 Task: Apply clear formating to the description.
Action: Mouse moved to (457, 209)
Screenshot: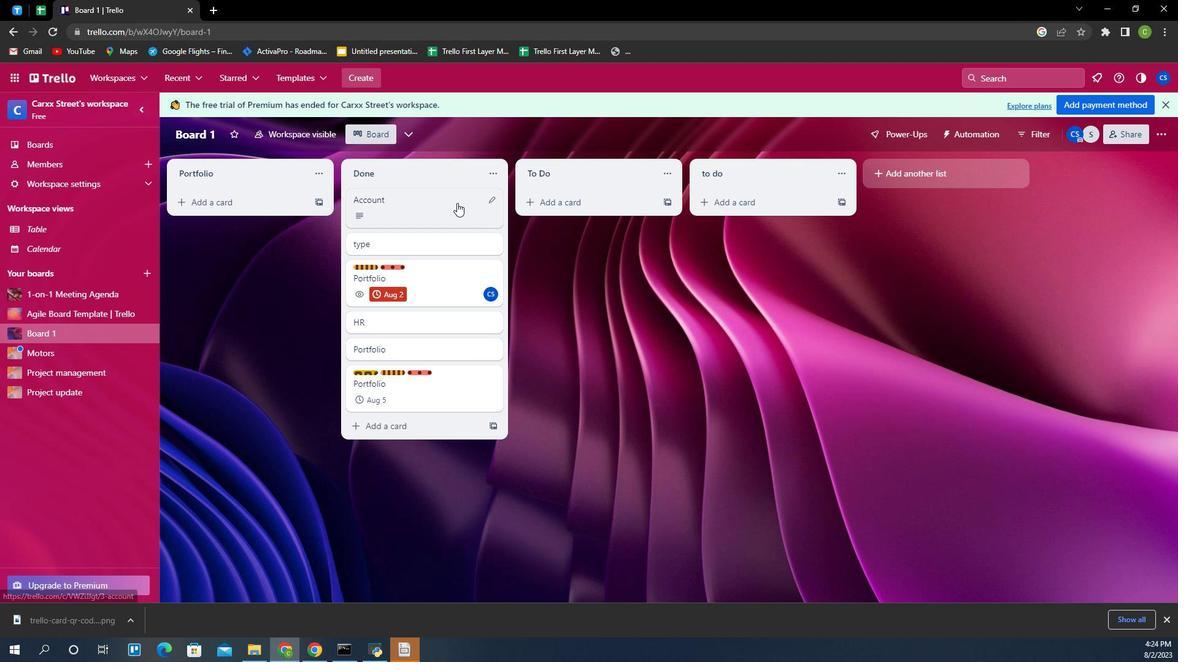 
Action: Mouse pressed left at (457, 209)
Screenshot: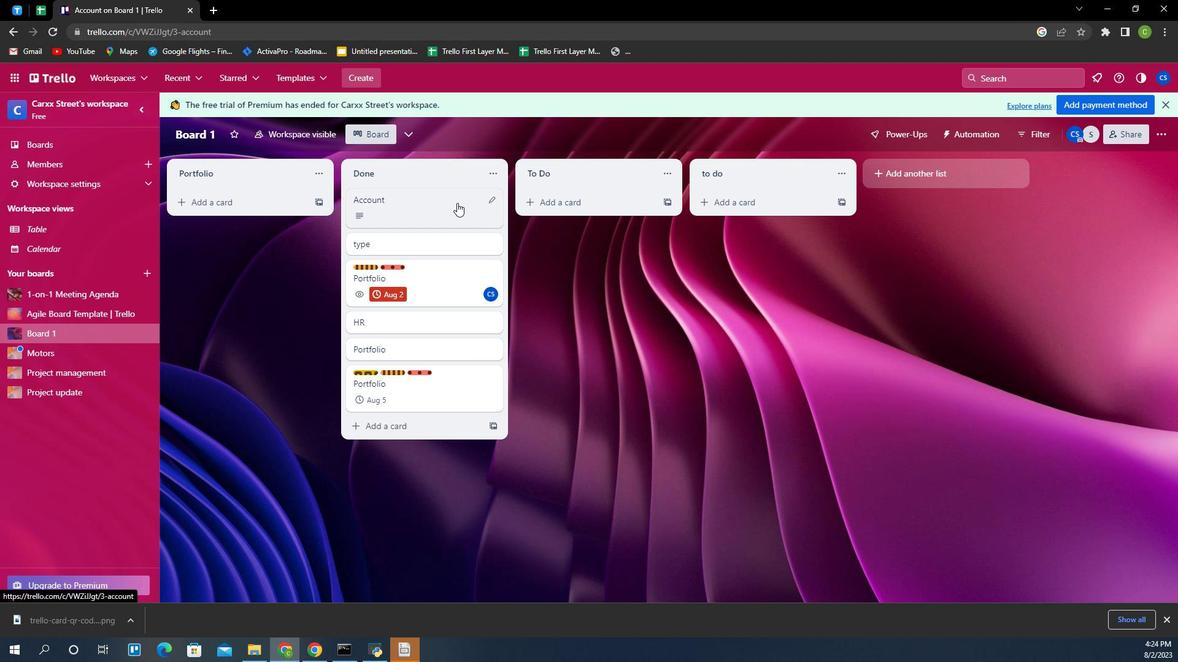 
Action: Mouse moved to (465, 243)
Screenshot: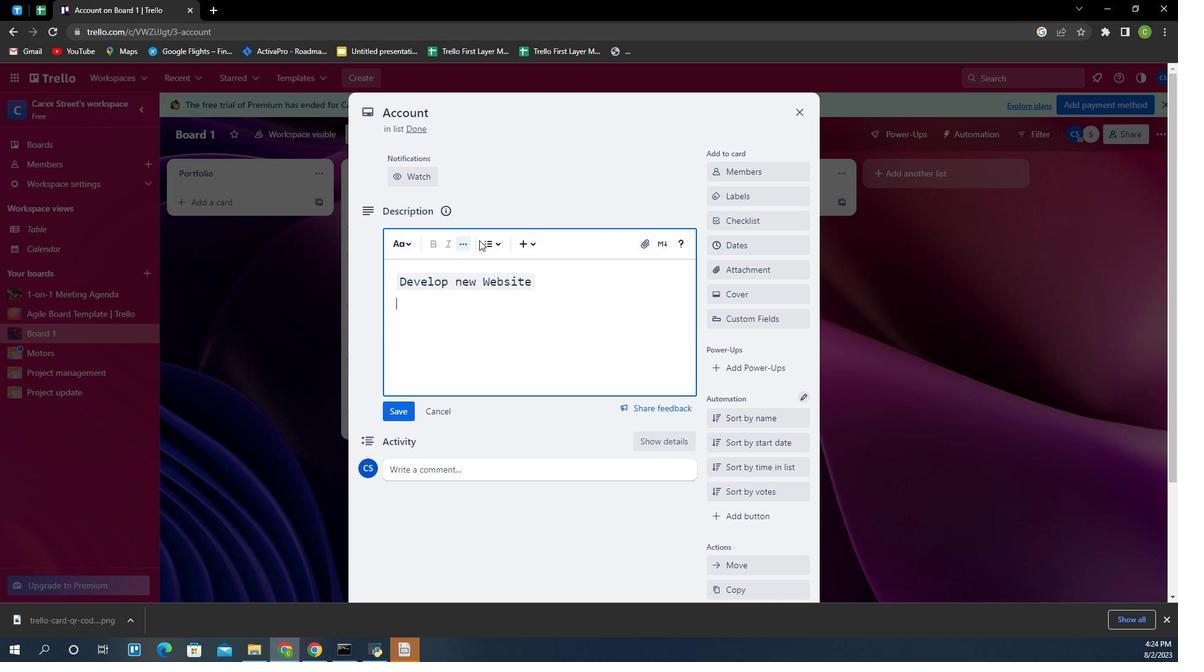 
Action: Mouse pressed left at (465, 243)
Screenshot: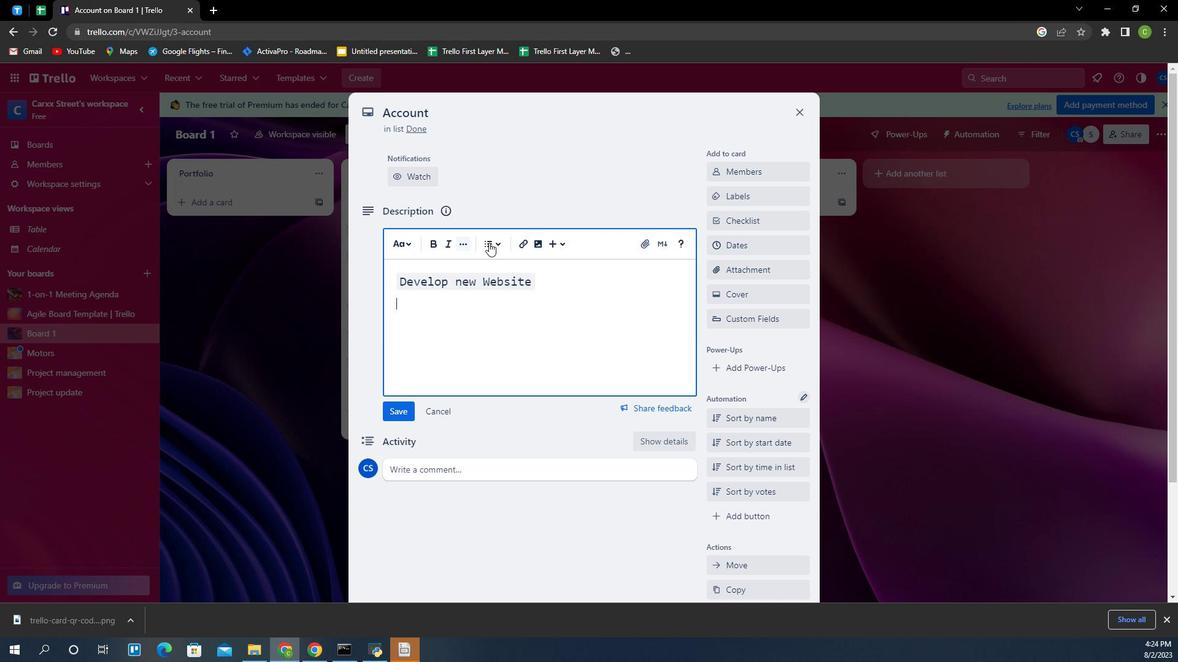 
Action: Mouse moved to (488, 279)
Screenshot: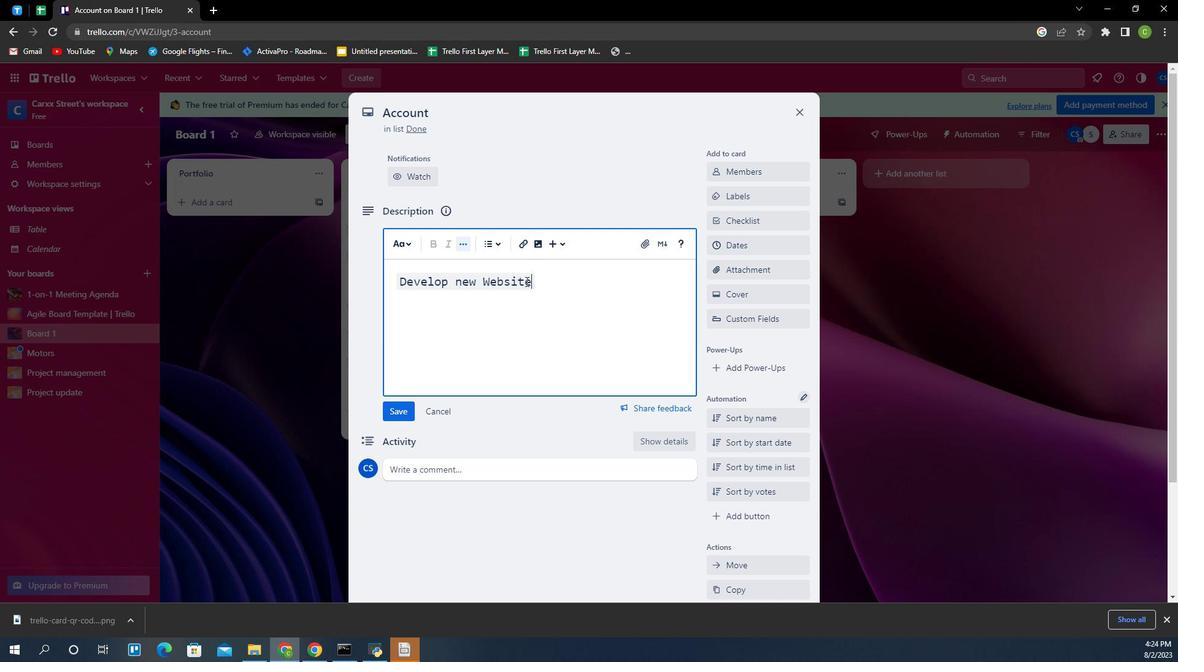 
Action: Mouse pressed left at (488, 279)
Screenshot: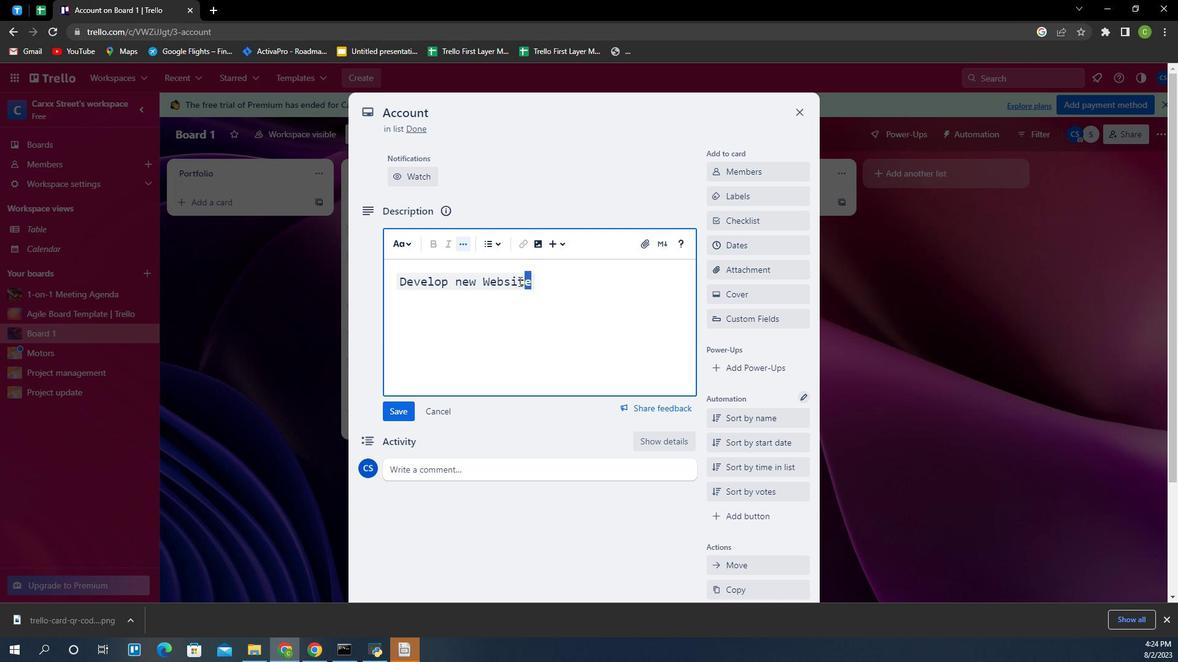
Action: Mouse moved to (462, 248)
Screenshot: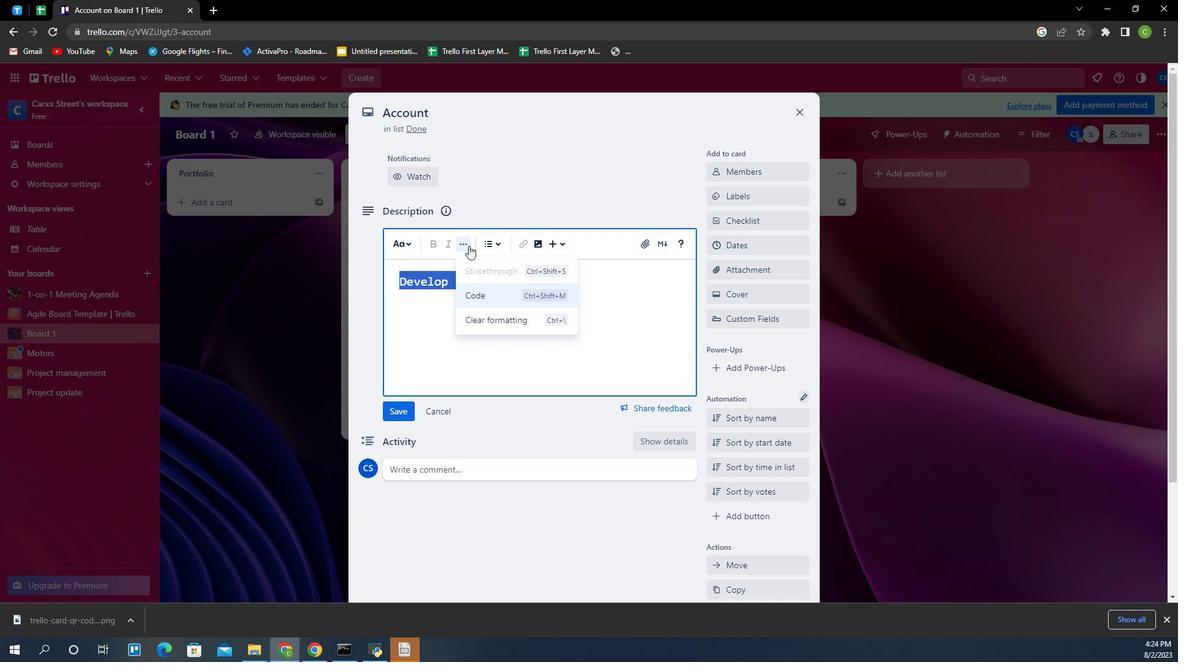 
Action: Mouse pressed left at (462, 248)
Screenshot: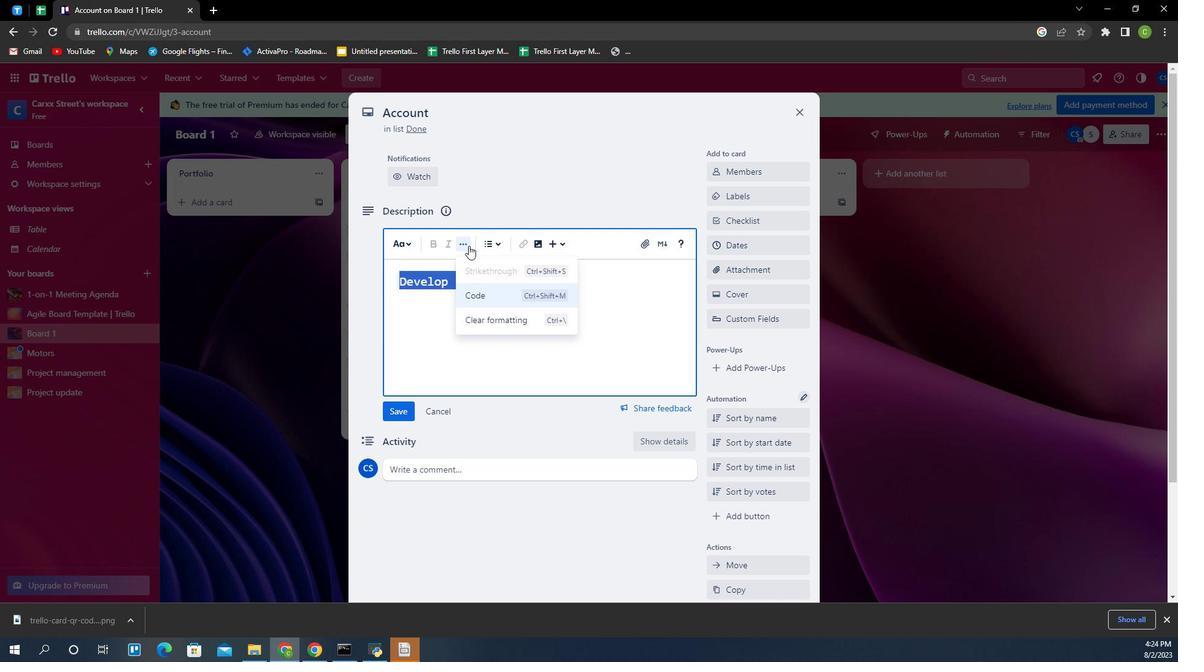 
Action: Mouse moved to (473, 315)
Screenshot: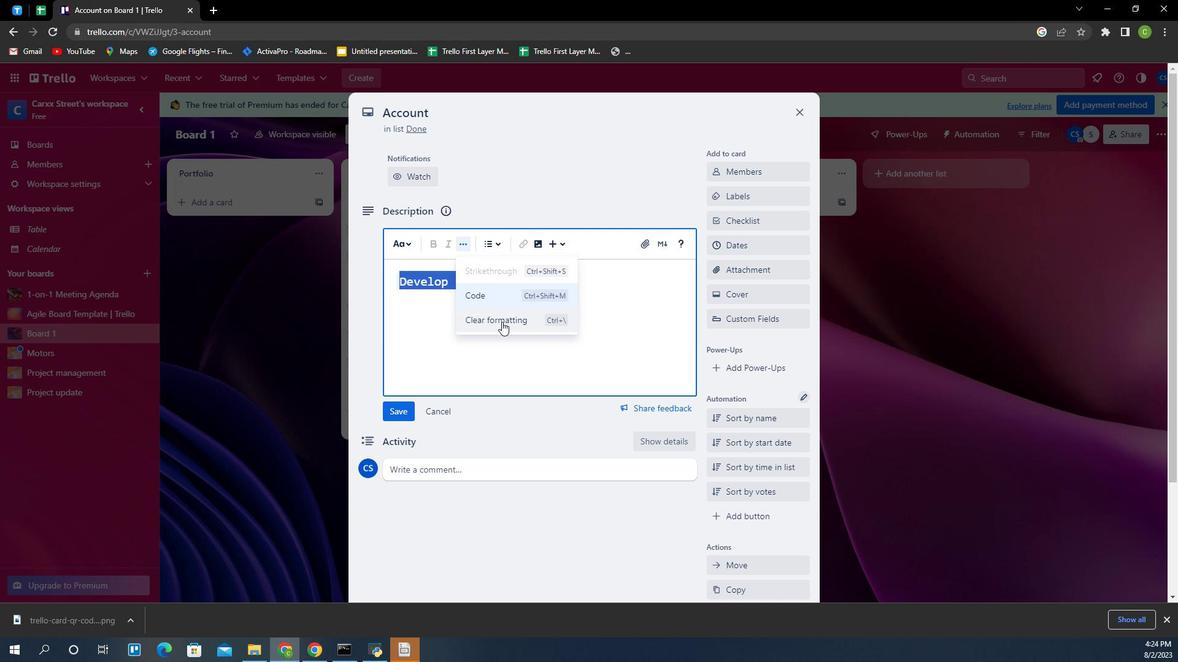 
Action: Mouse pressed left at (473, 315)
Screenshot: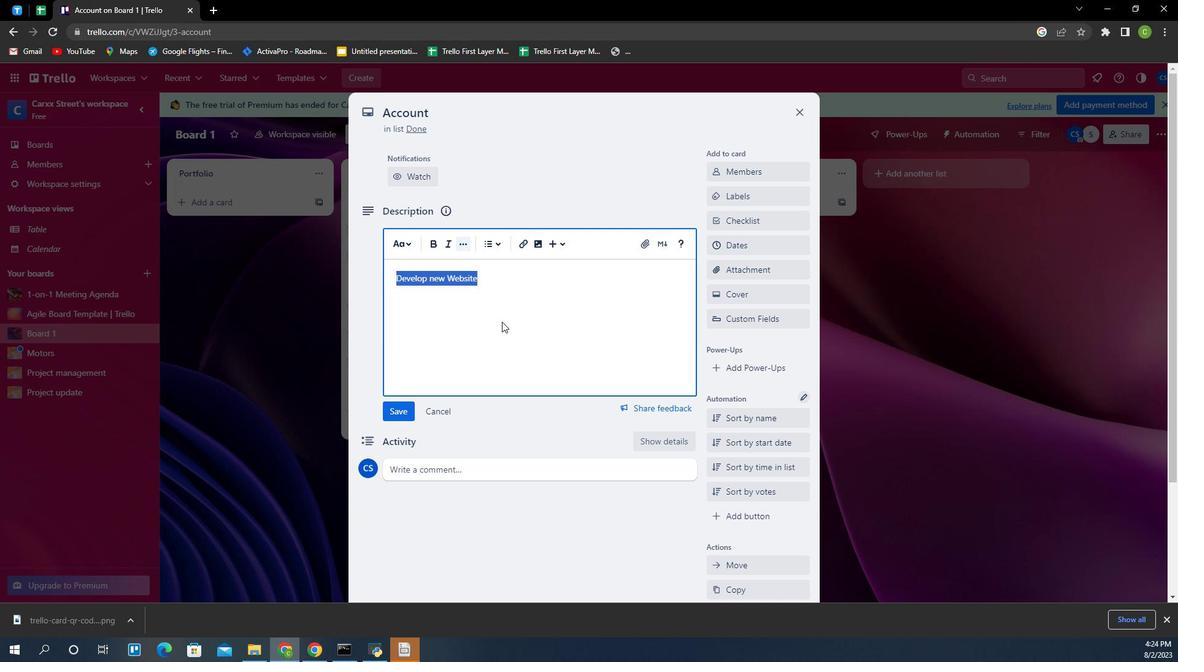 
Action: Mouse moved to (439, 395)
Screenshot: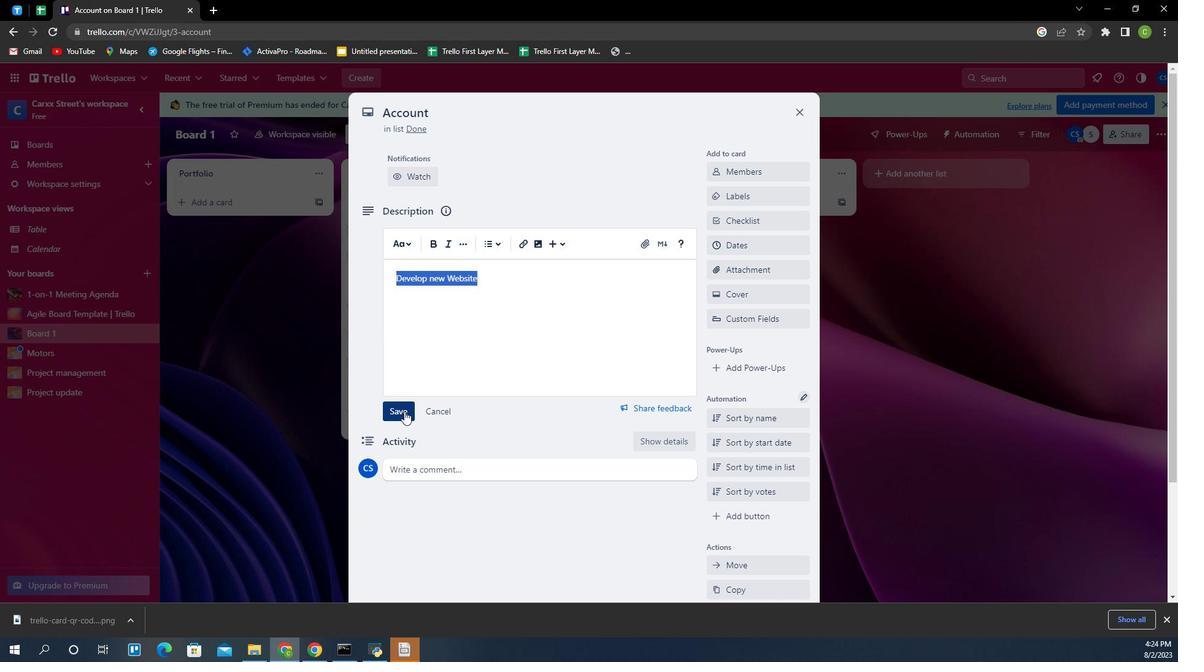 
Action: Mouse pressed left at (439, 395)
Screenshot: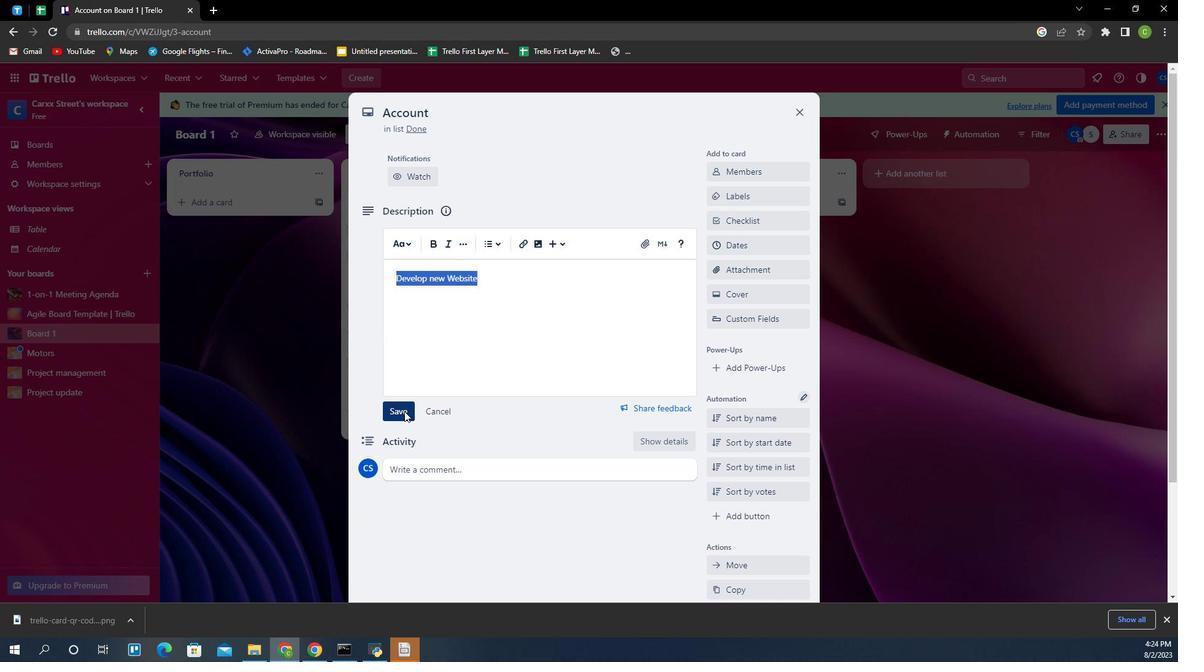 
Action: Mouse moved to (457, 391)
Screenshot: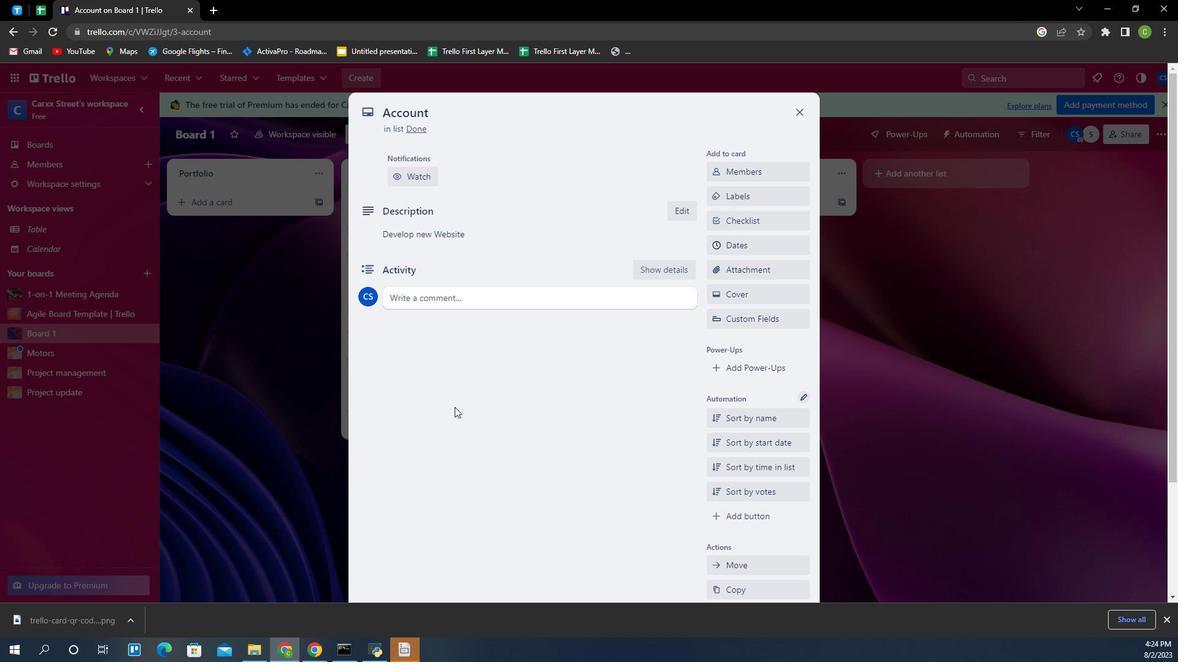 
